 Task: Create a section Automated Build and Deployment Sprint and in the section, add a milestone IT change management optimization in the project TouchLine.
Action: Mouse moved to (33, 90)
Screenshot: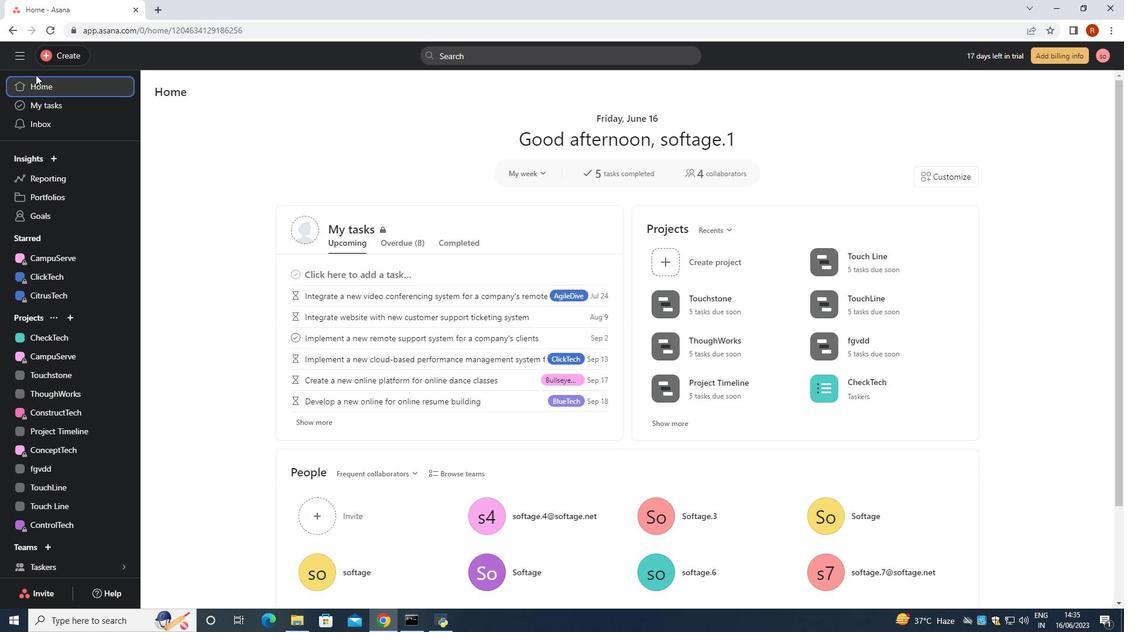 
Action: Mouse pressed left at (33, 90)
Screenshot: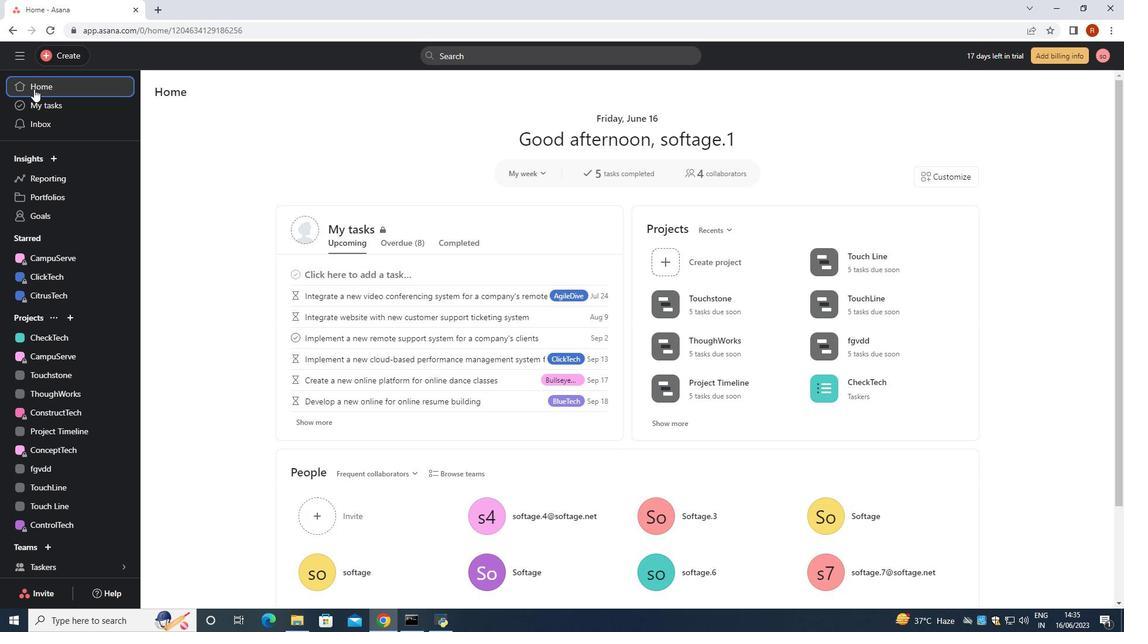 
Action: Mouse moved to (67, 507)
Screenshot: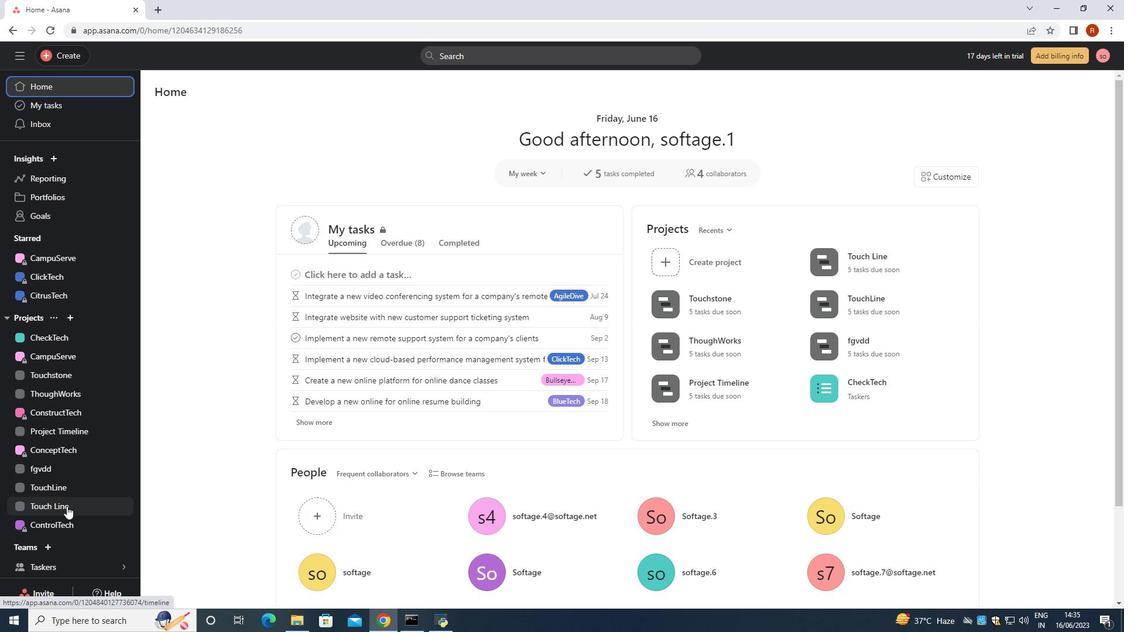 
Action: Mouse pressed left at (67, 507)
Screenshot: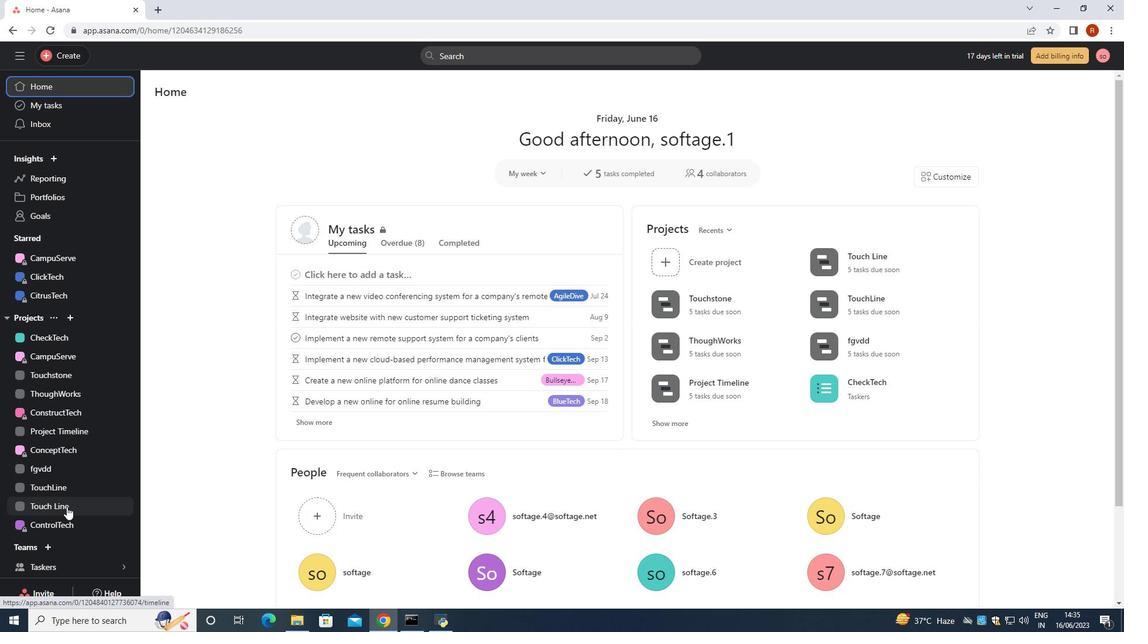 
Action: Mouse moved to (216, 118)
Screenshot: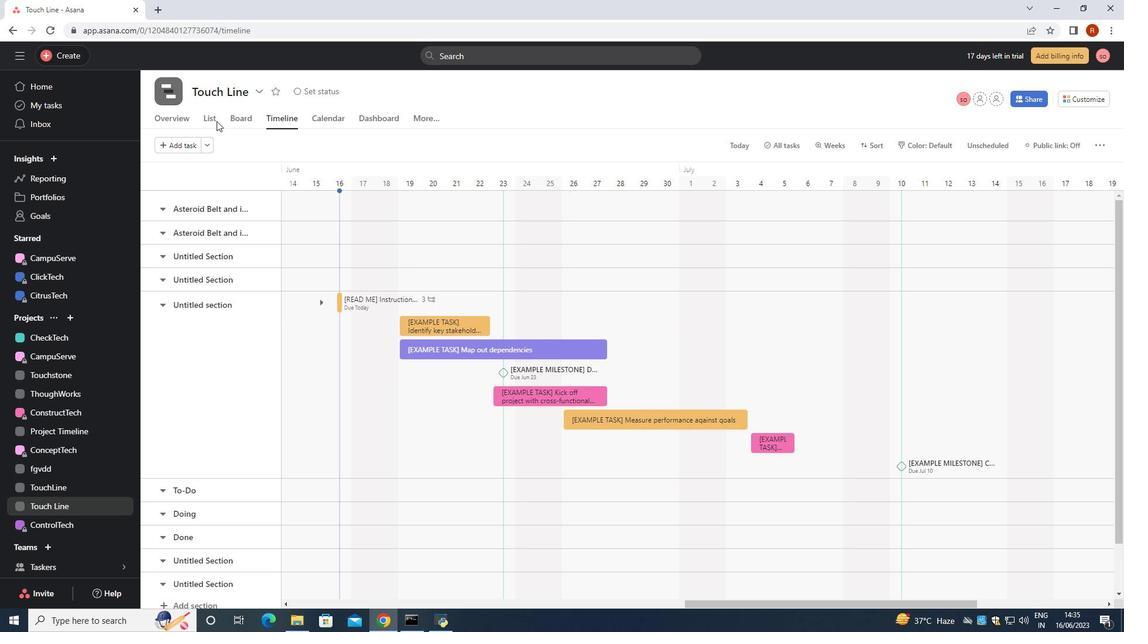 
Action: Mouse pressed left at (216, 118)
Screenshot: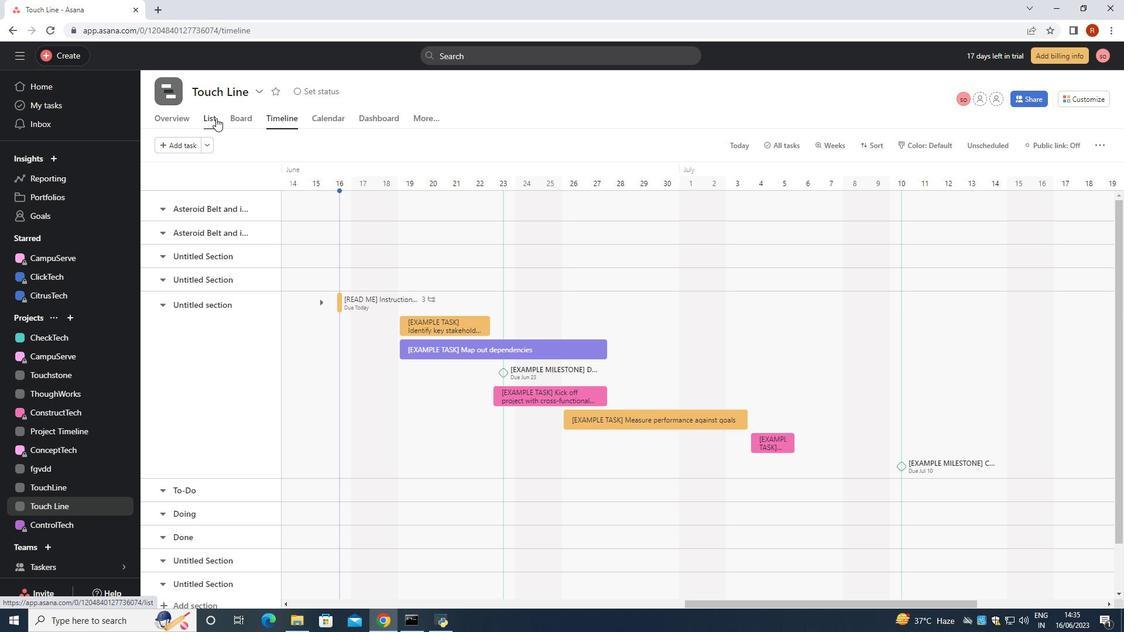 
Action: Mouse moved to (210, 150)
Screenshot: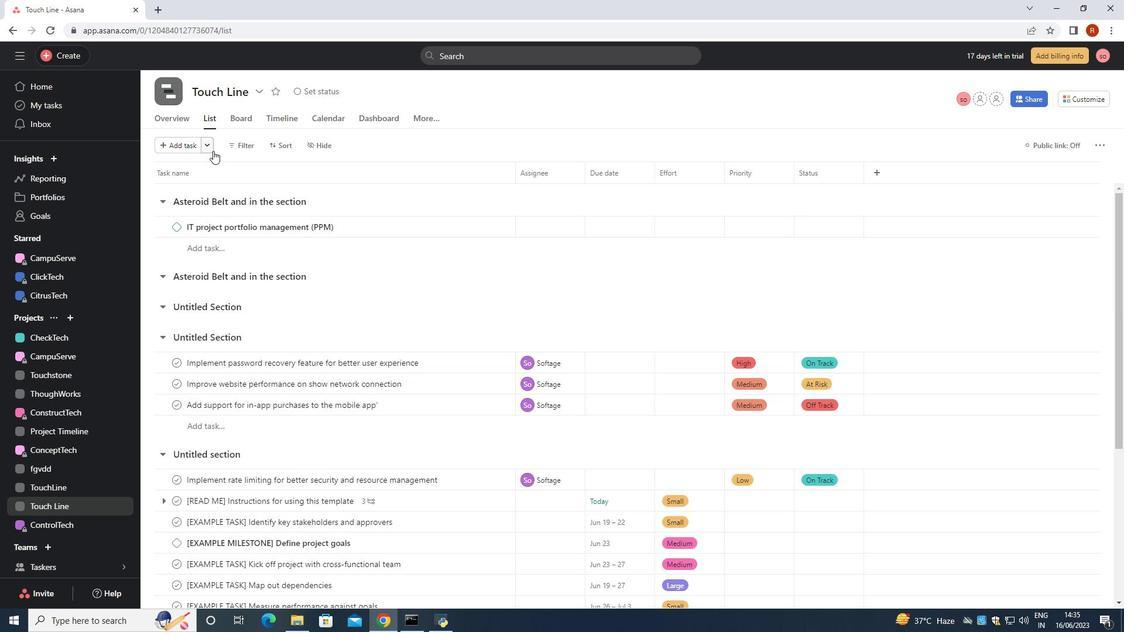 
Action: Mouse pressed left at (210, 150)
Screenshot: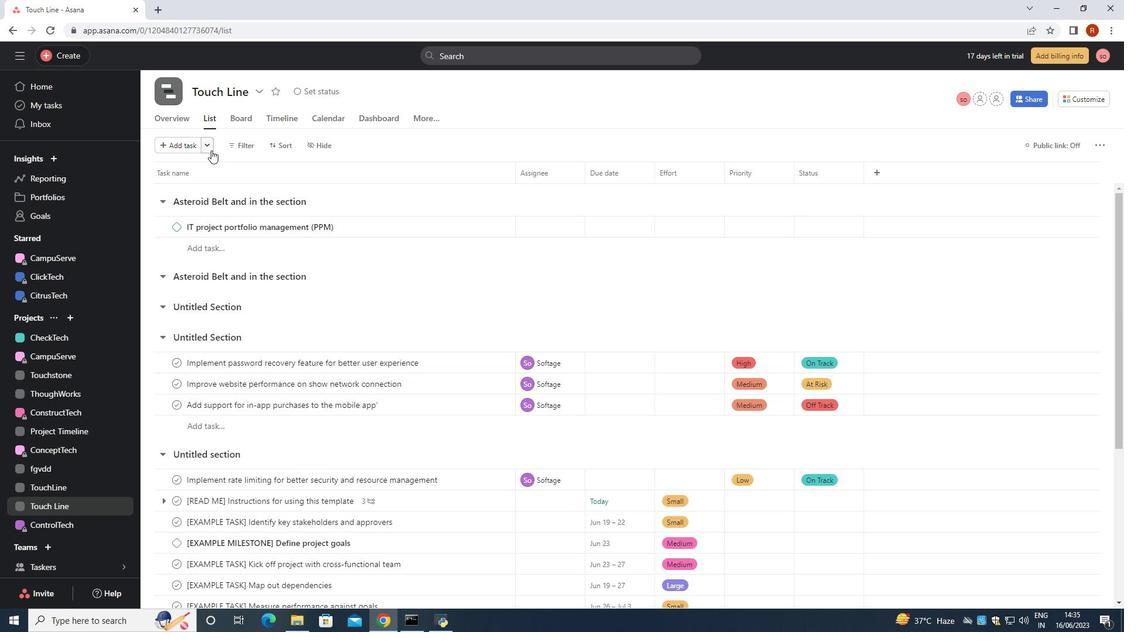 
Action: Mouse moved to (220, 171)
Screenshot: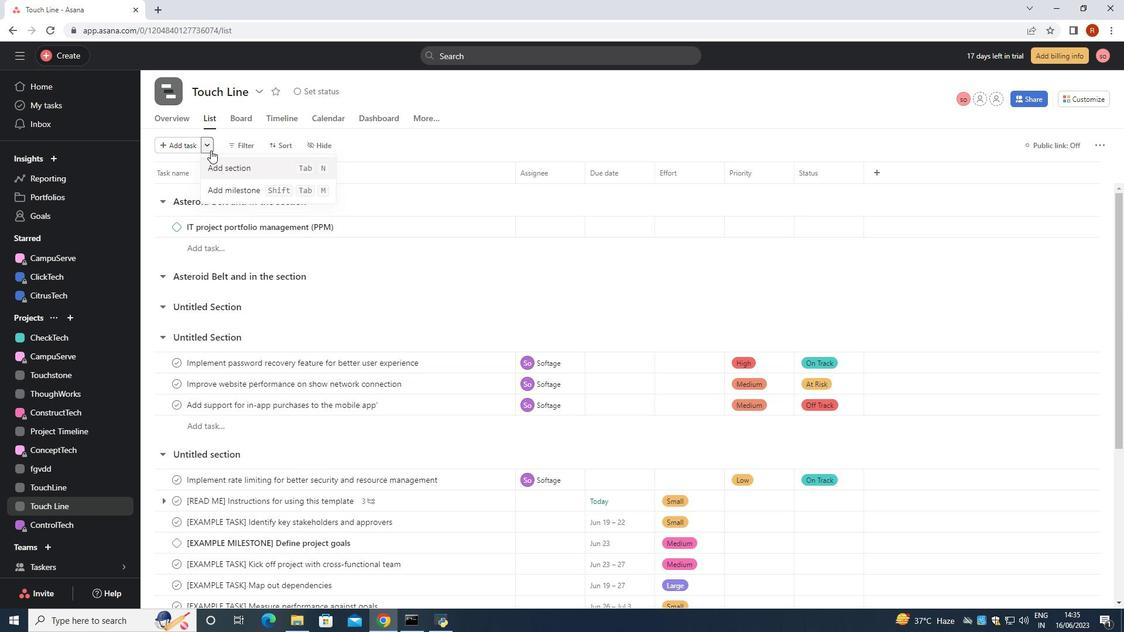 
Action: Mouse pressed left at (220, 171)
Screenshot: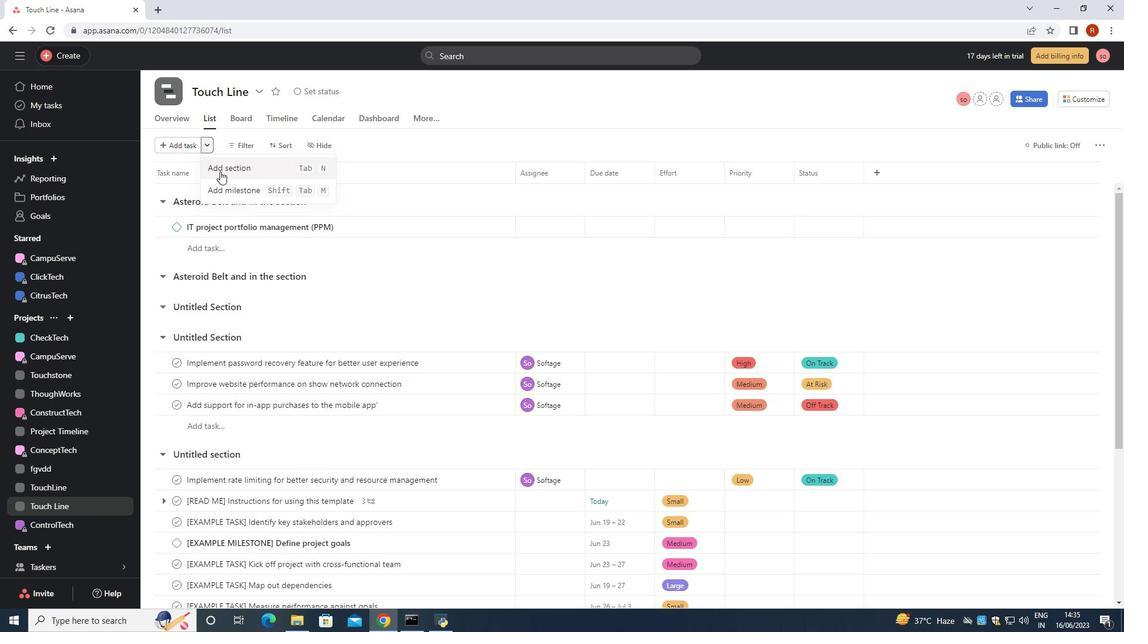 
Action: Mouse moved to (120, 114)
Screenshot: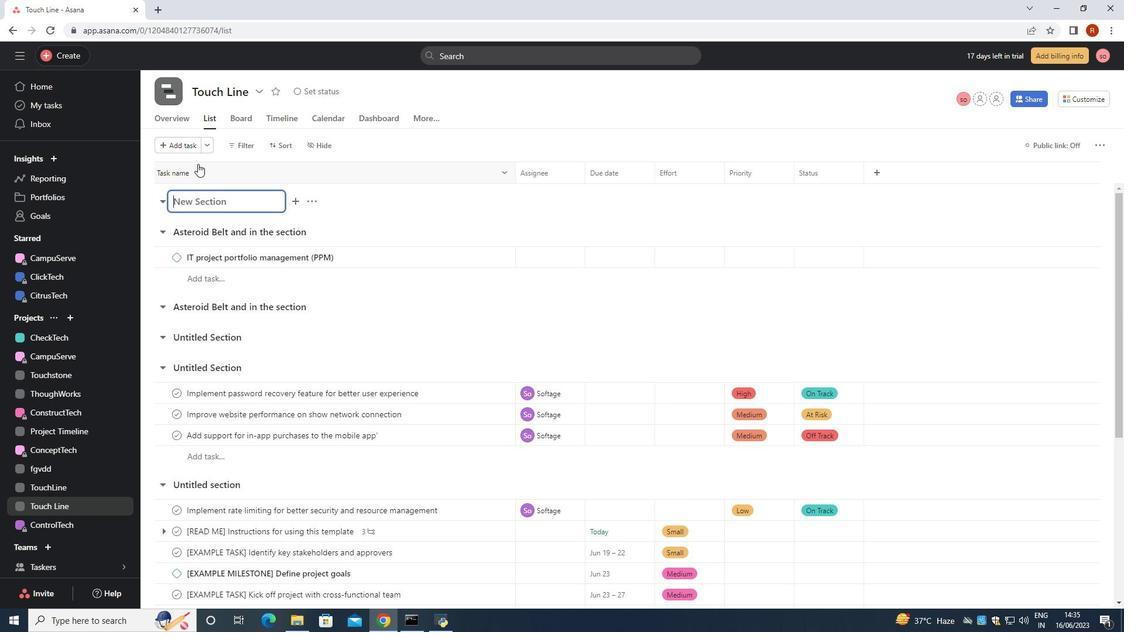 
Action: Key pressed <Key.shift>Automated<Key.space><Key.shift>Build<Key.space>and<Key.space><Key.shift>Deployment<Key.space><Key.shift>Sprint<Key.space>and<Key.space>in<Key.space>the<Key.space>section
Screenshot: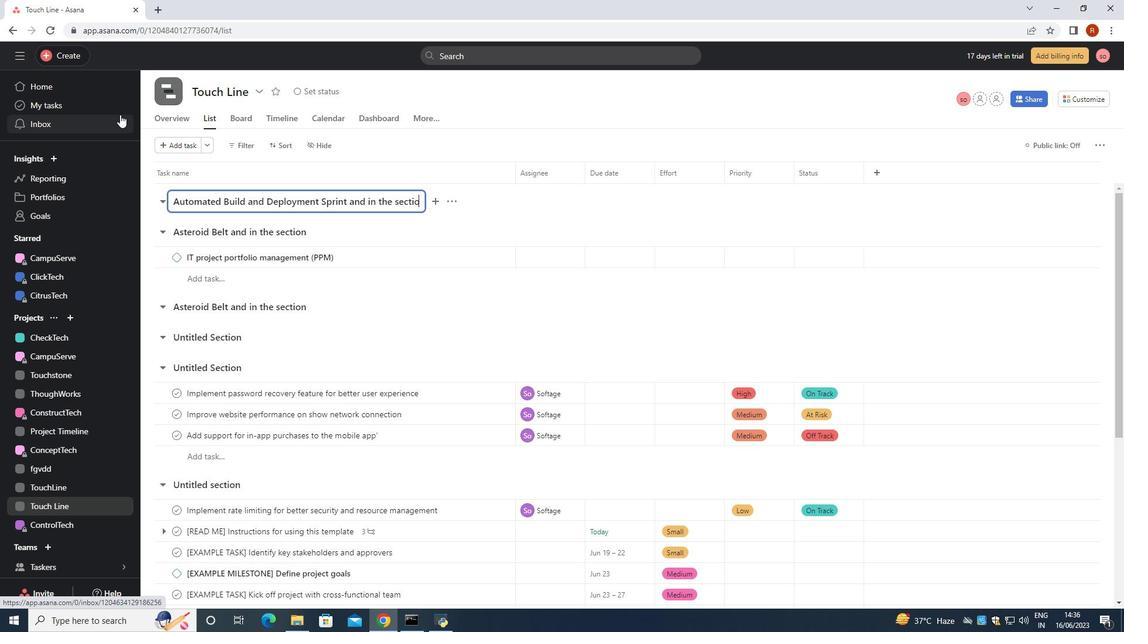 
Action: Mouse moved to (204, 149)
Screenshot: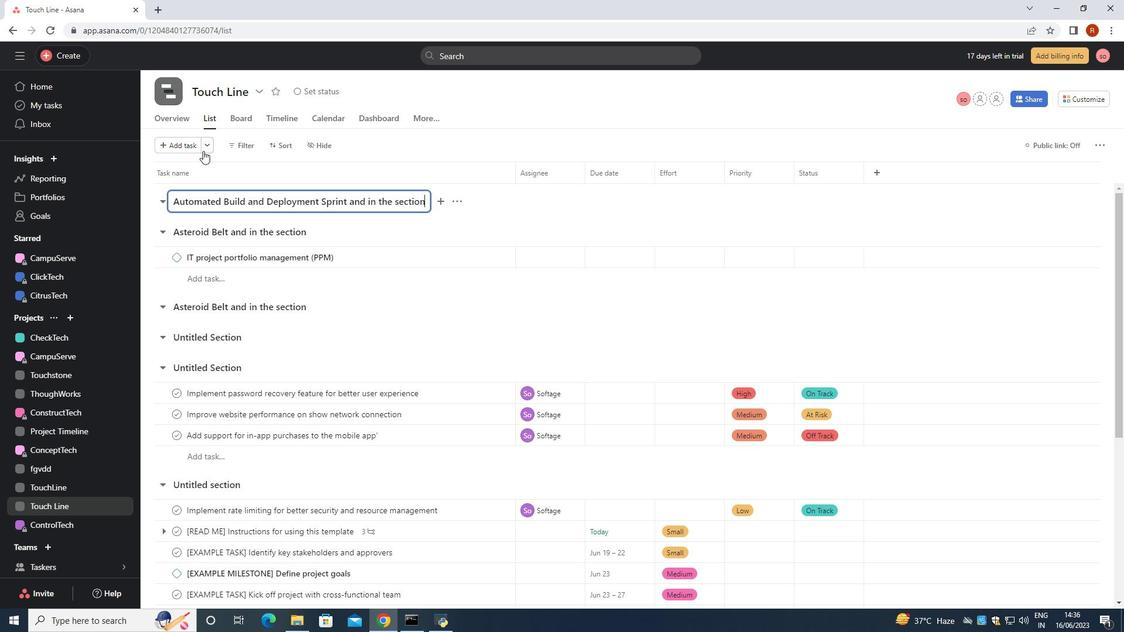 
Action: Mouse pressed left at (204, 149)
Screenshot: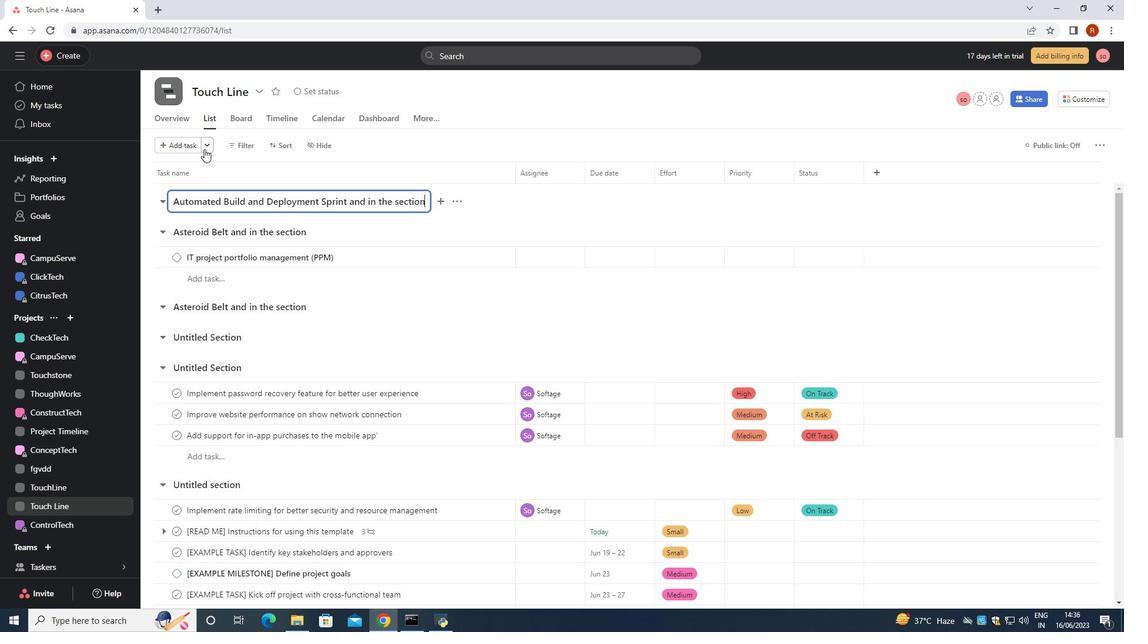 
Action: Mouse moved to (227, 183)
Screenshot: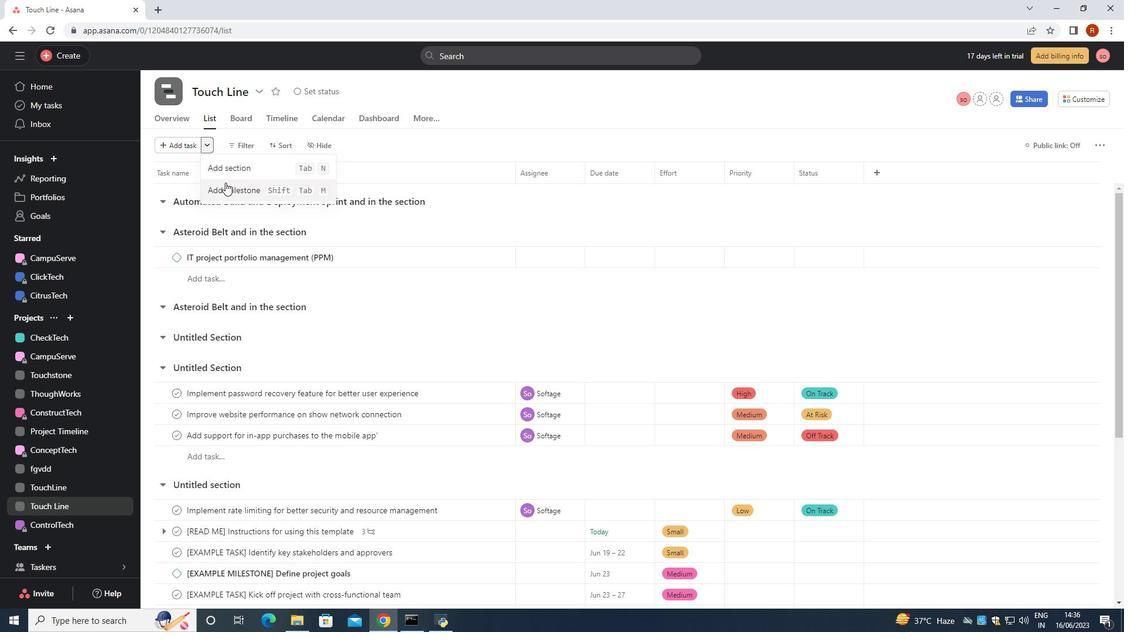 
Action: Mouse pressed left at (227, 183)
Screenshot: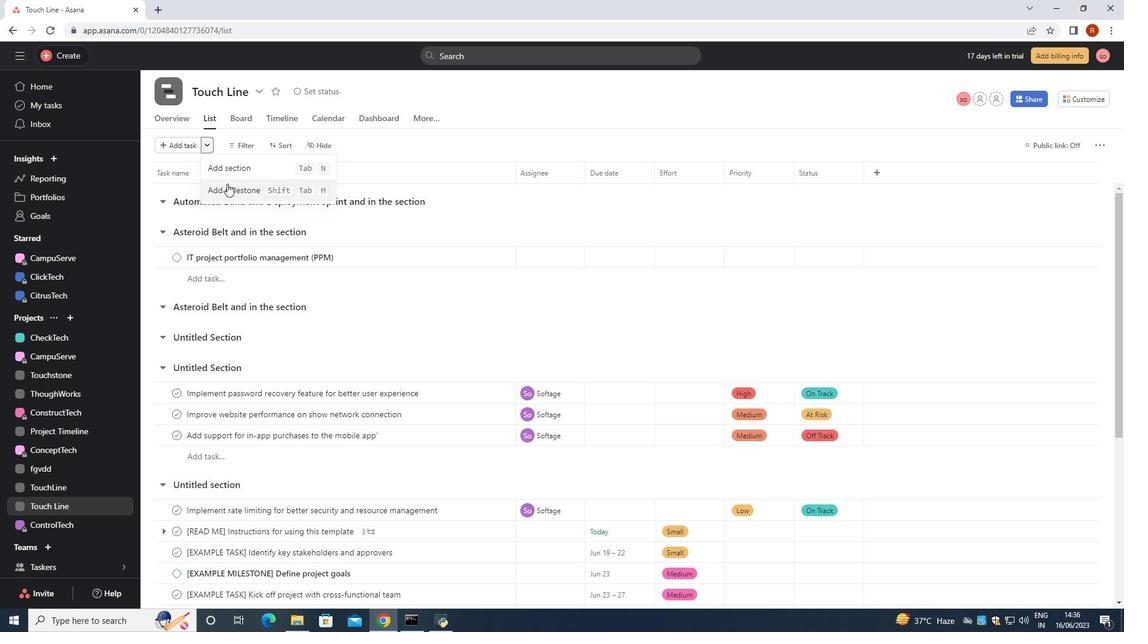 
Action: Mouse moved to (227, 184)
Screenshot: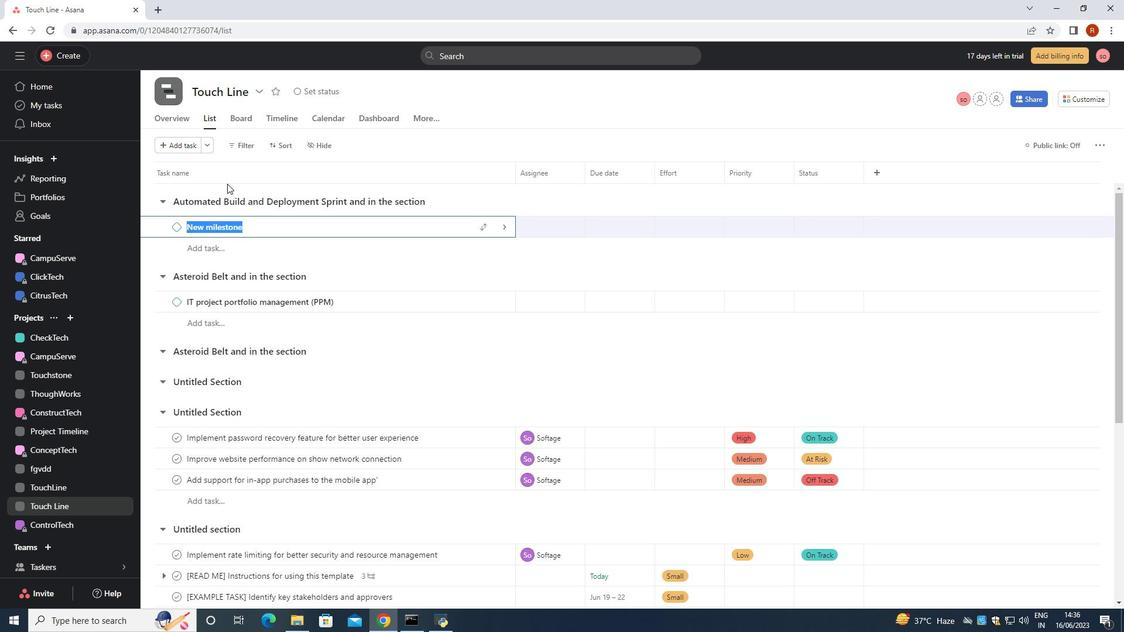 
Action: Key pressed <Key.backspace><Key.shift><Key.shift><Key.shift><Key.shift><Key.shift><Key.shift><Key.shift><Key.shift>IT<Key.space>change<Key.space>management<Key.space>optim
Screenshot: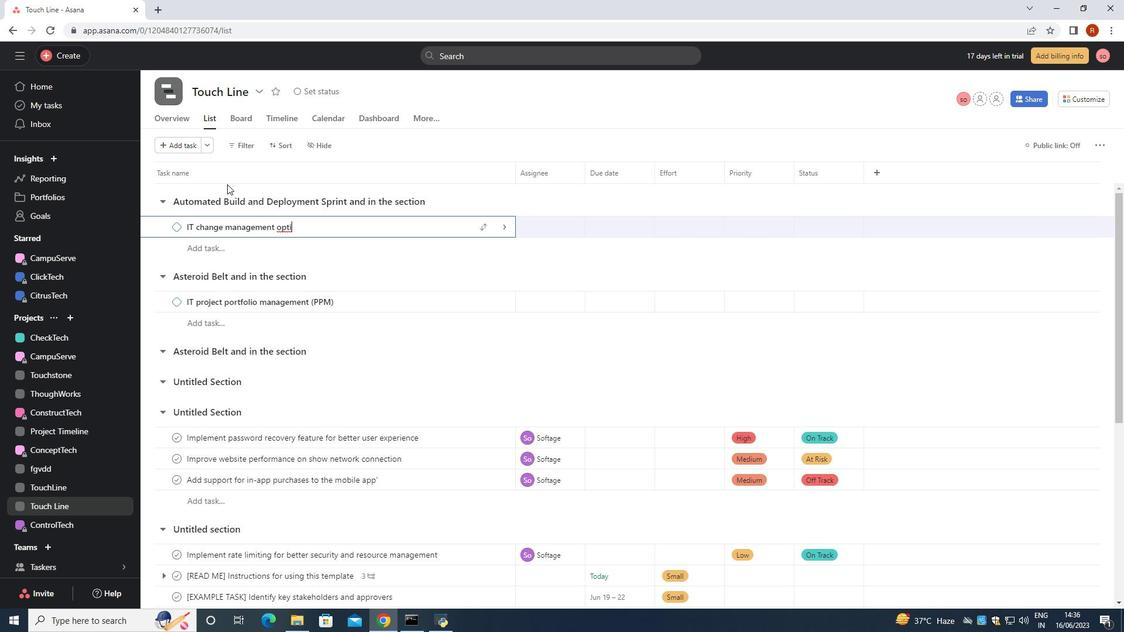
Action: Mouse moved to (227, 184)
Screenshot: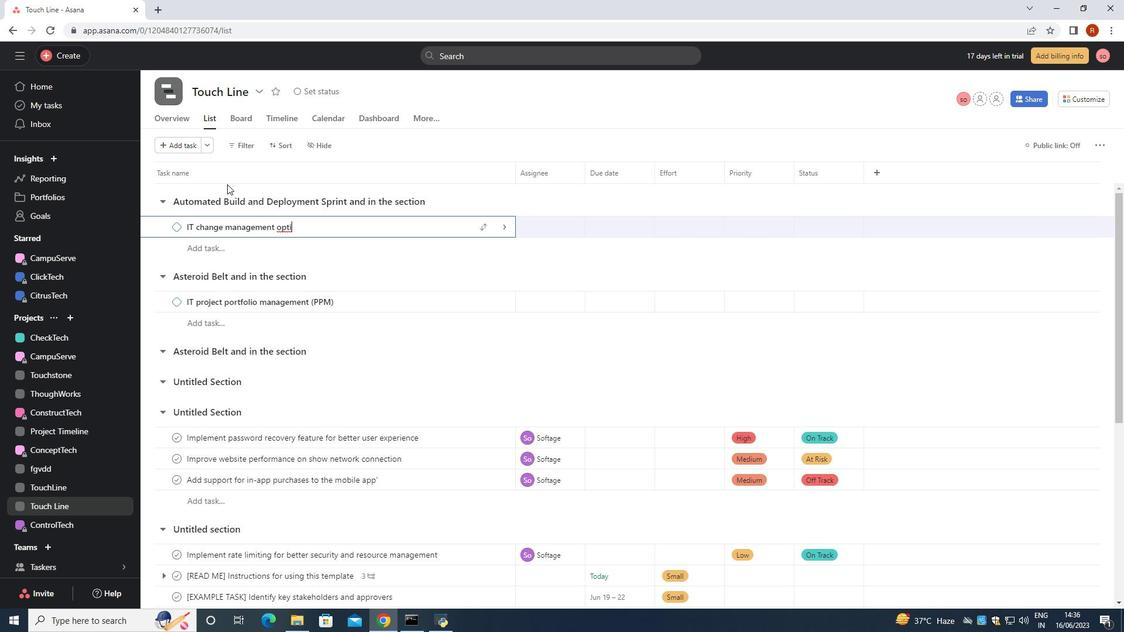 
Action: Key pressed ization<Key.space>
Screenshot: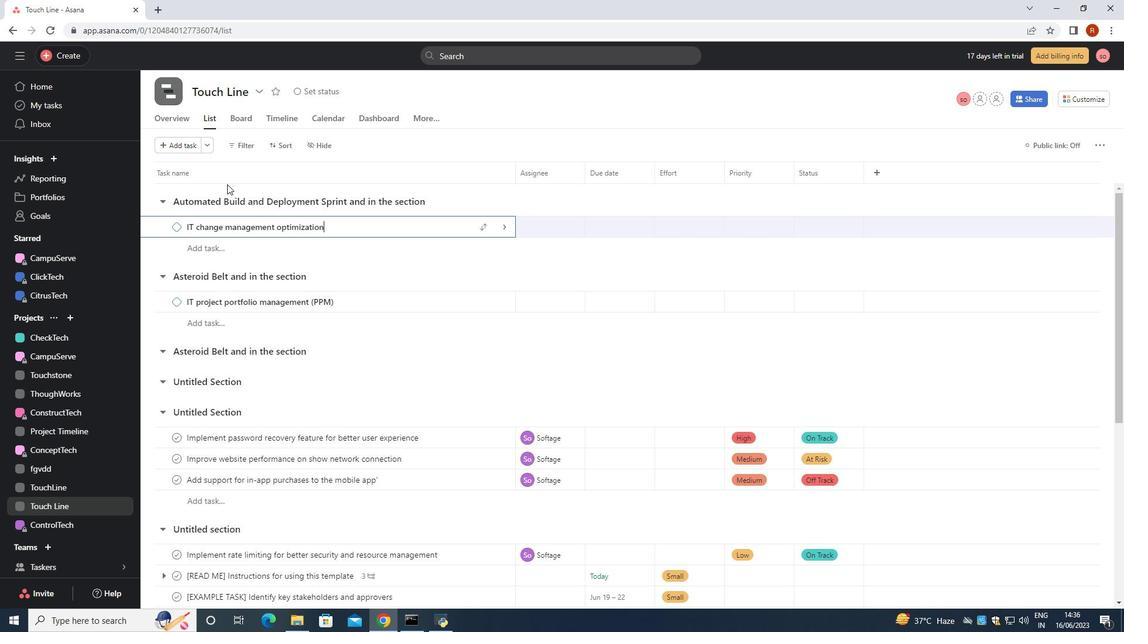 
Action: Mouse moved to (275, 274)
Screenshot: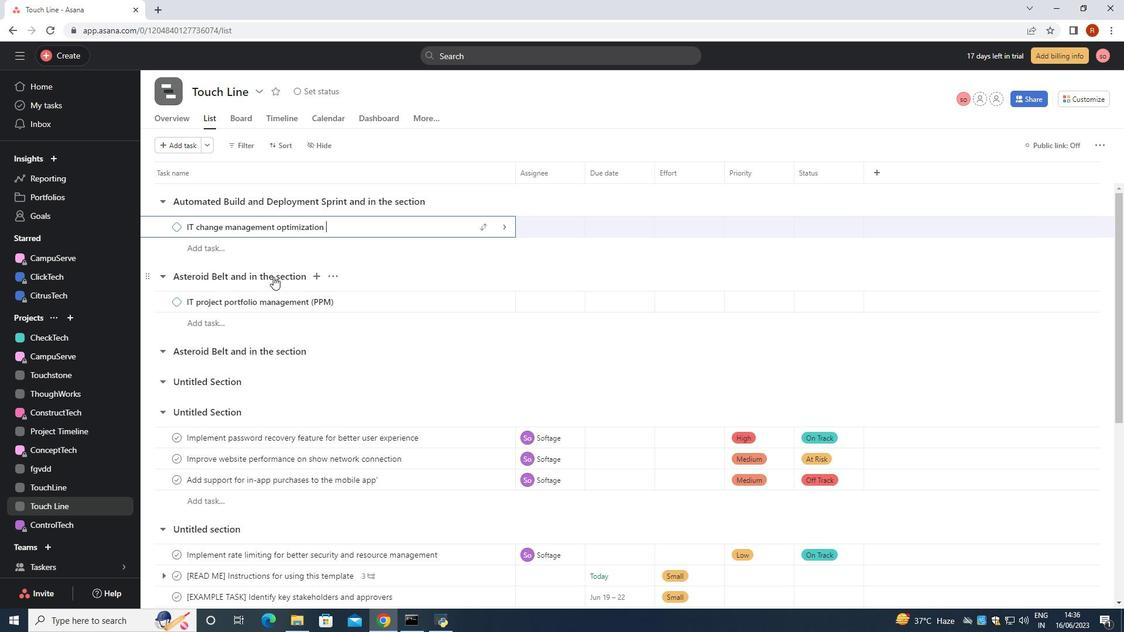 
